 Task: Move the task Create a feature to sync data across multiple devices to the section Done in the project VikingTech and filter the tasks in the project by Due next week.
Action: Mouse moved to (88, 383)
Screenshot: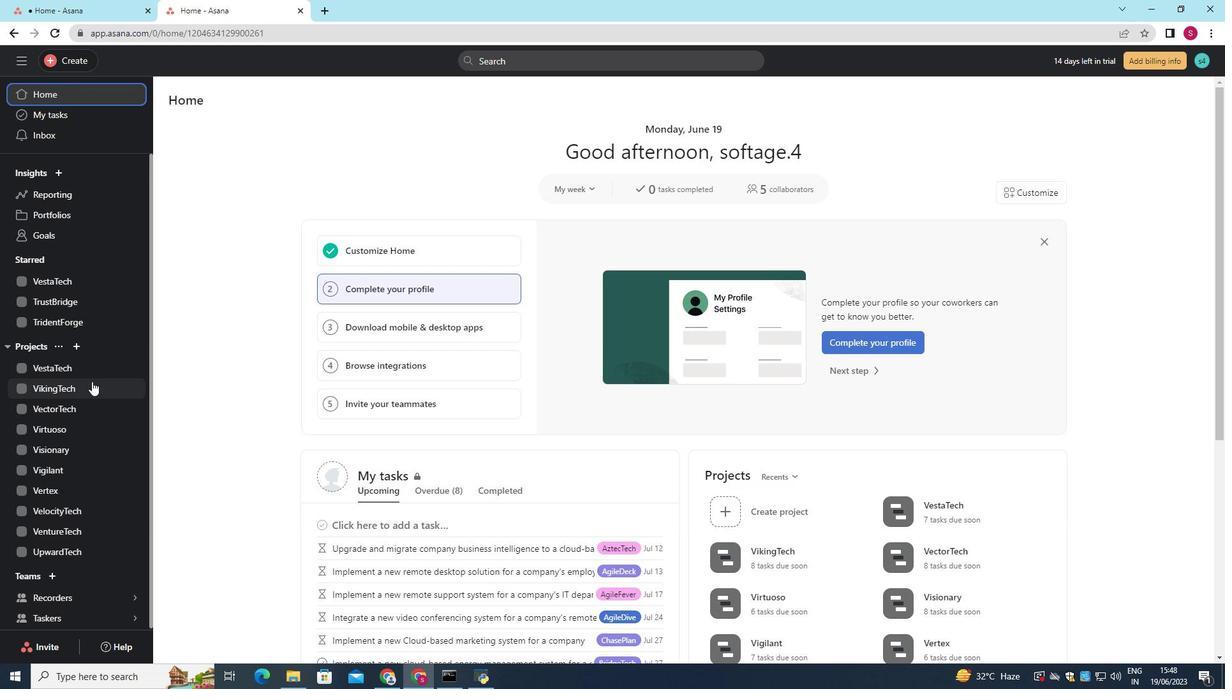 
Action: Mouse pressed left at (88, 383)
Screenshot: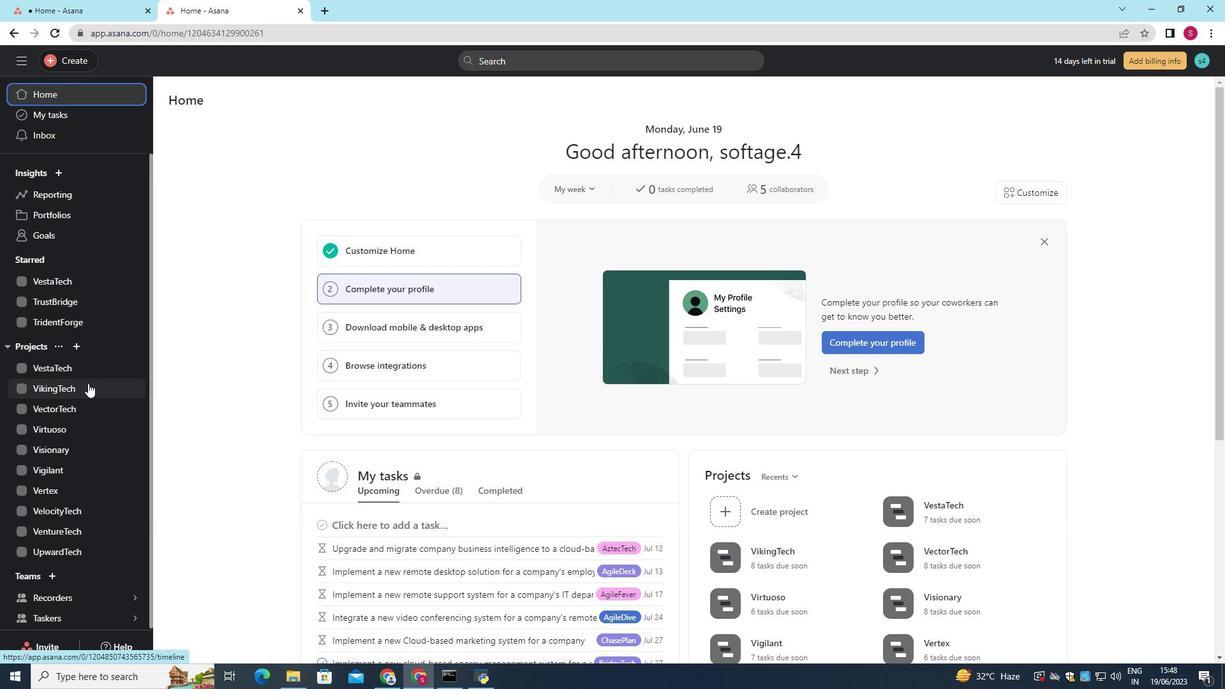 
Action: Mouse moved to (227, 129)
Screenshot: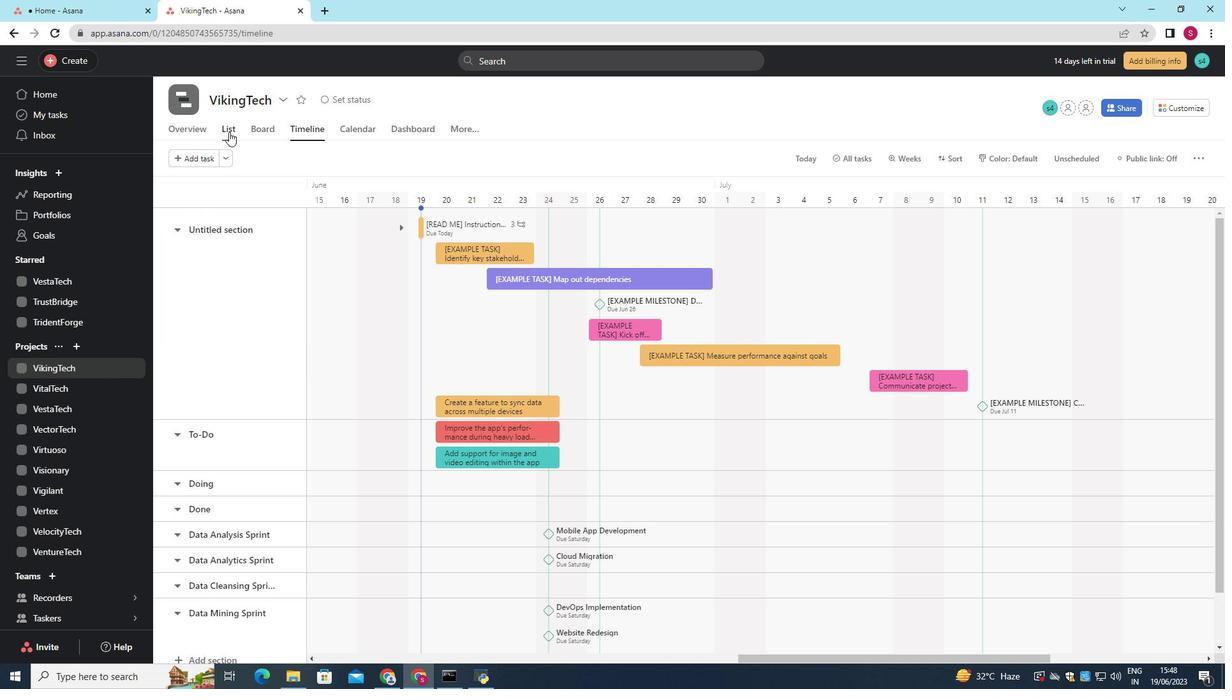 
Action: Mouse pressed left at (227, 129)
Screenshot: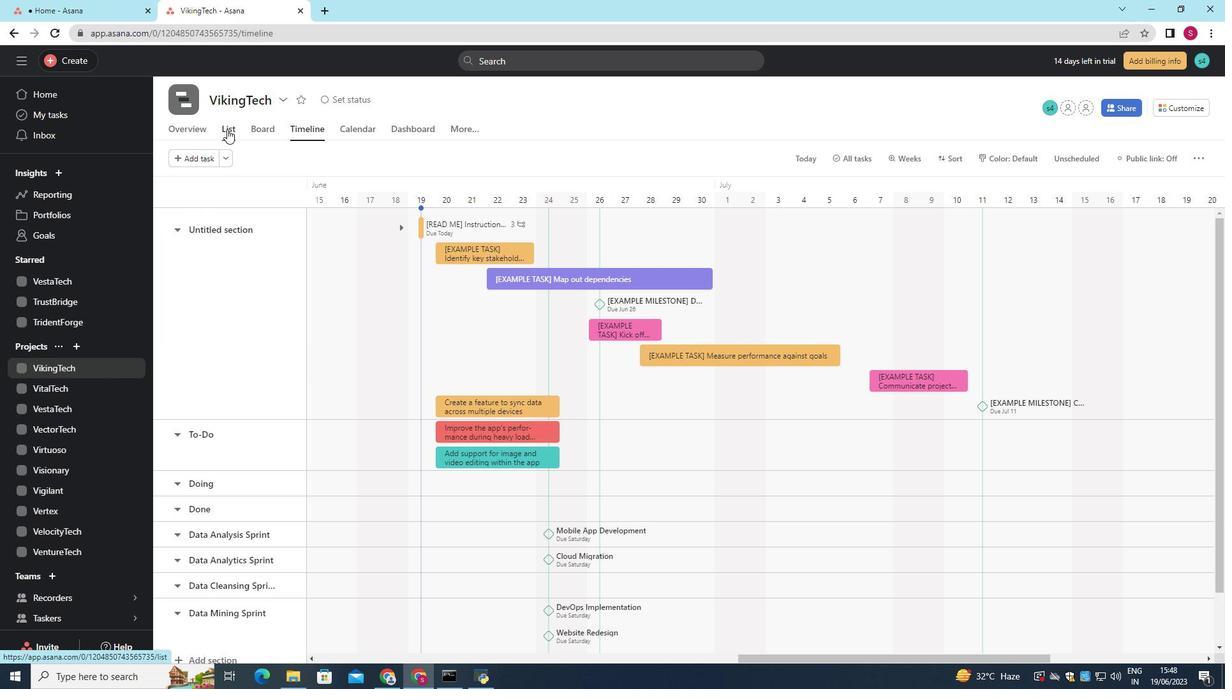 
Action: Mouse moved to (524, 243)
Screenshot: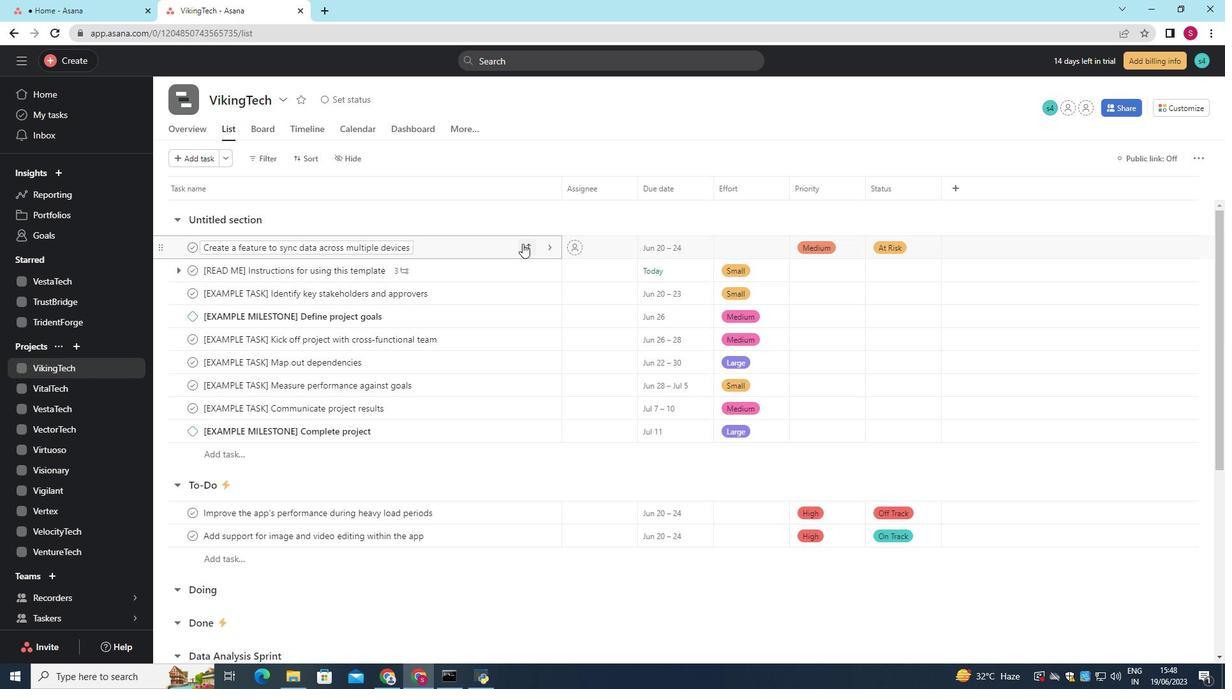 
Action: Mouse pressed left at (524, 243)
Screenshot: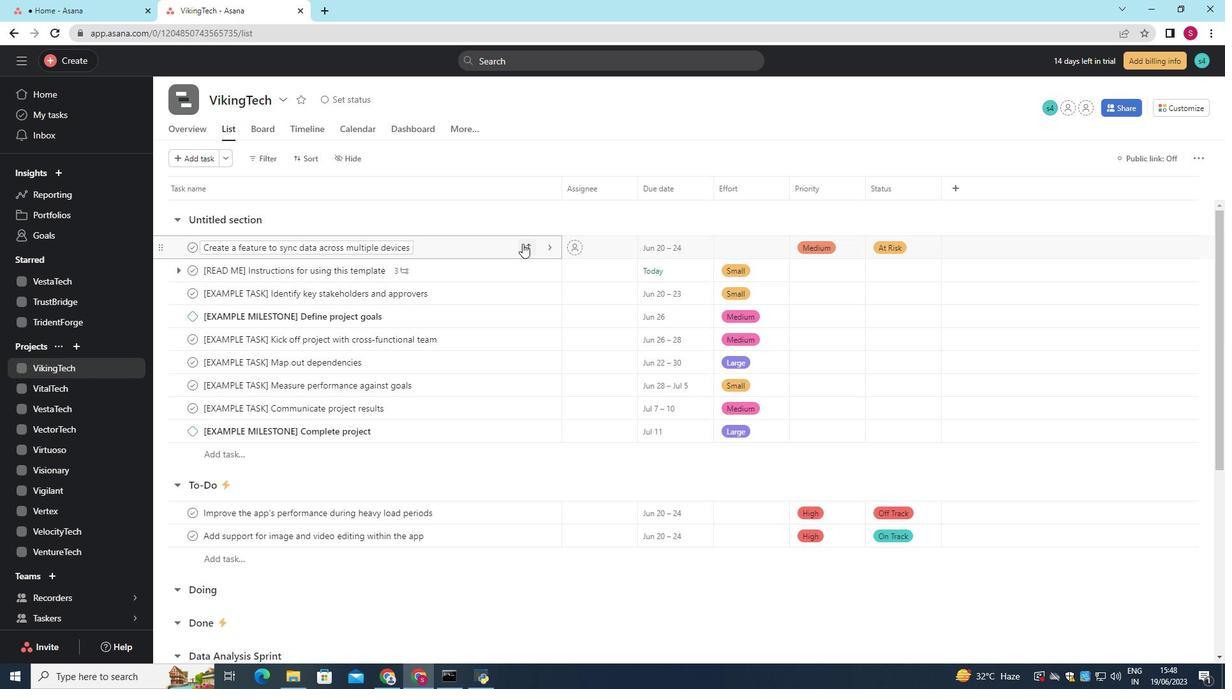 
Action: Mouse moved to (466, 363)
Screenshot: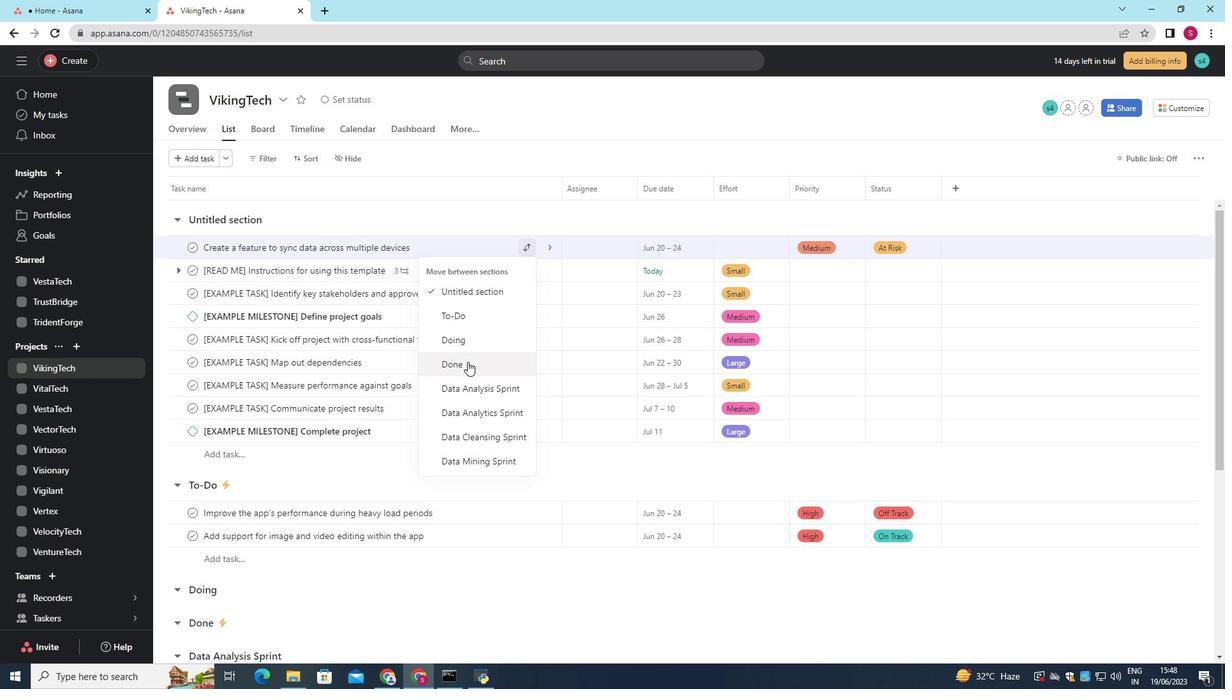 
Action: Mouse pressed left at (466, 363)
Screenshot: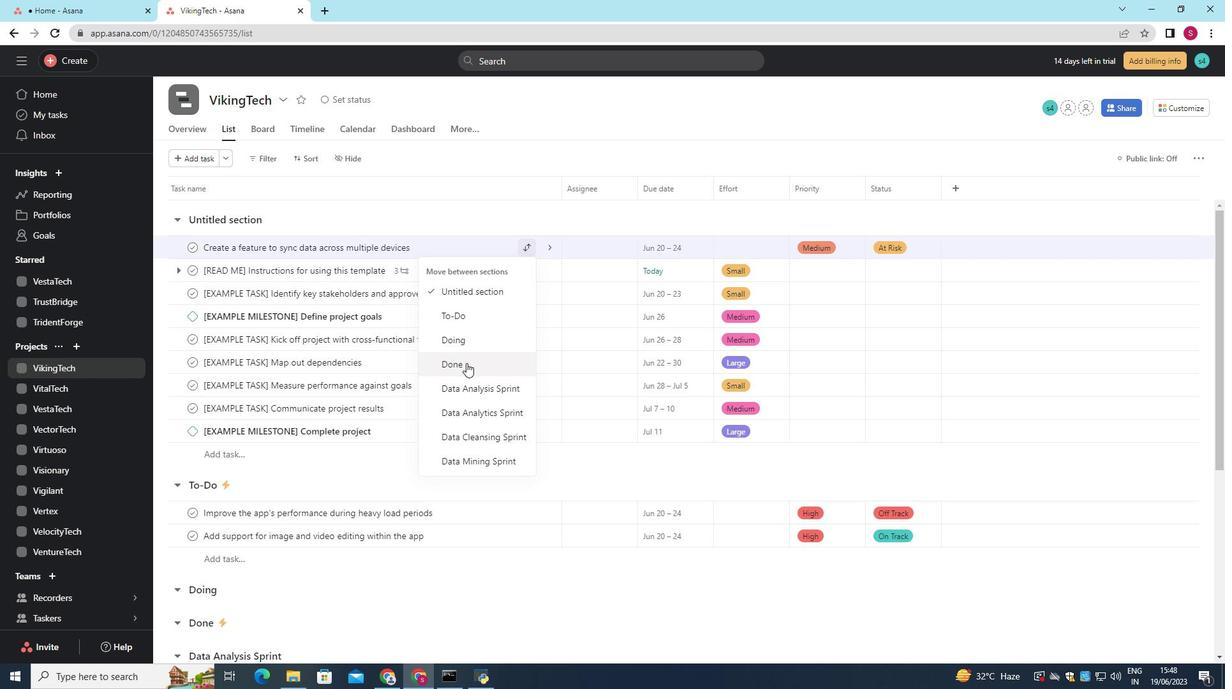 
Action: Mouse moved to (460, 347)
Screenshot: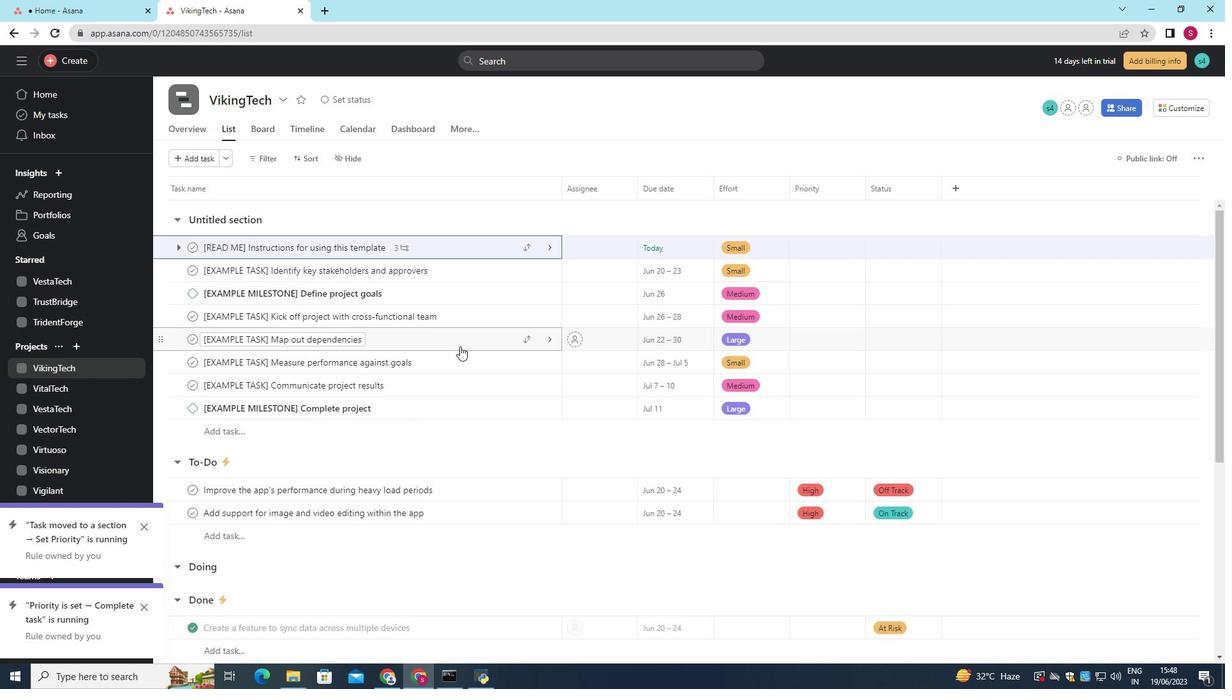 
Action: Mouse scrolled (460, 346) with delta (0, 0)
Screenshot: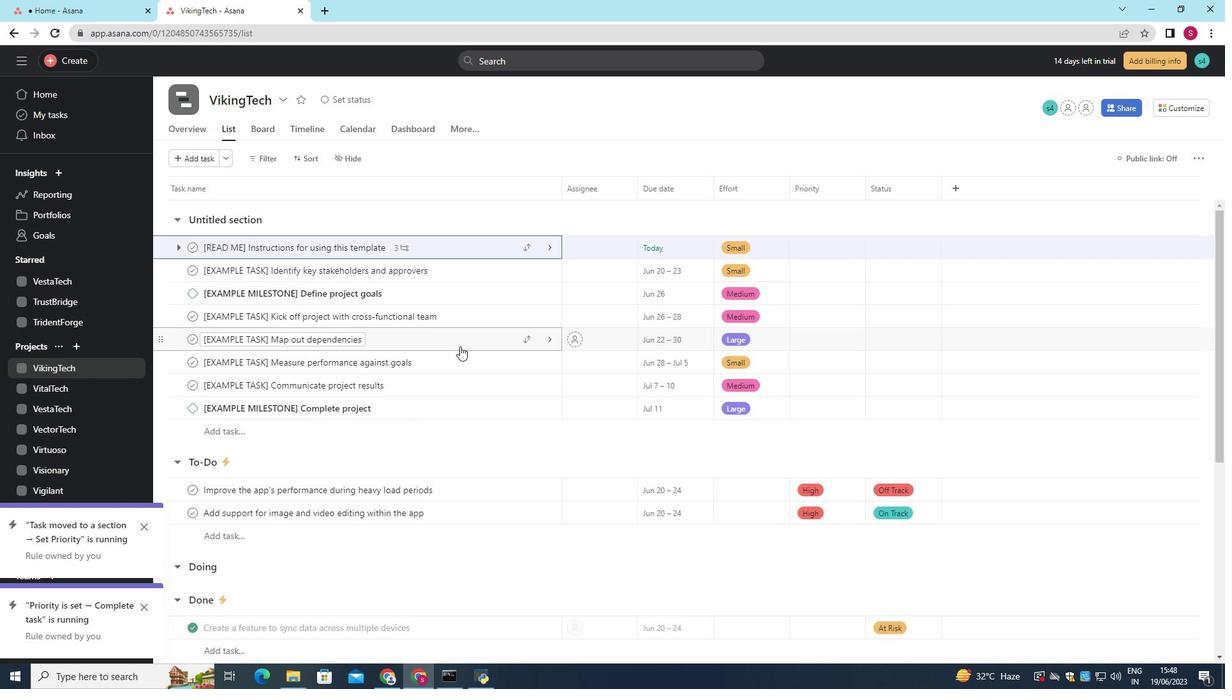 
Action: Mouse moved to (460, 348)
Screenshot: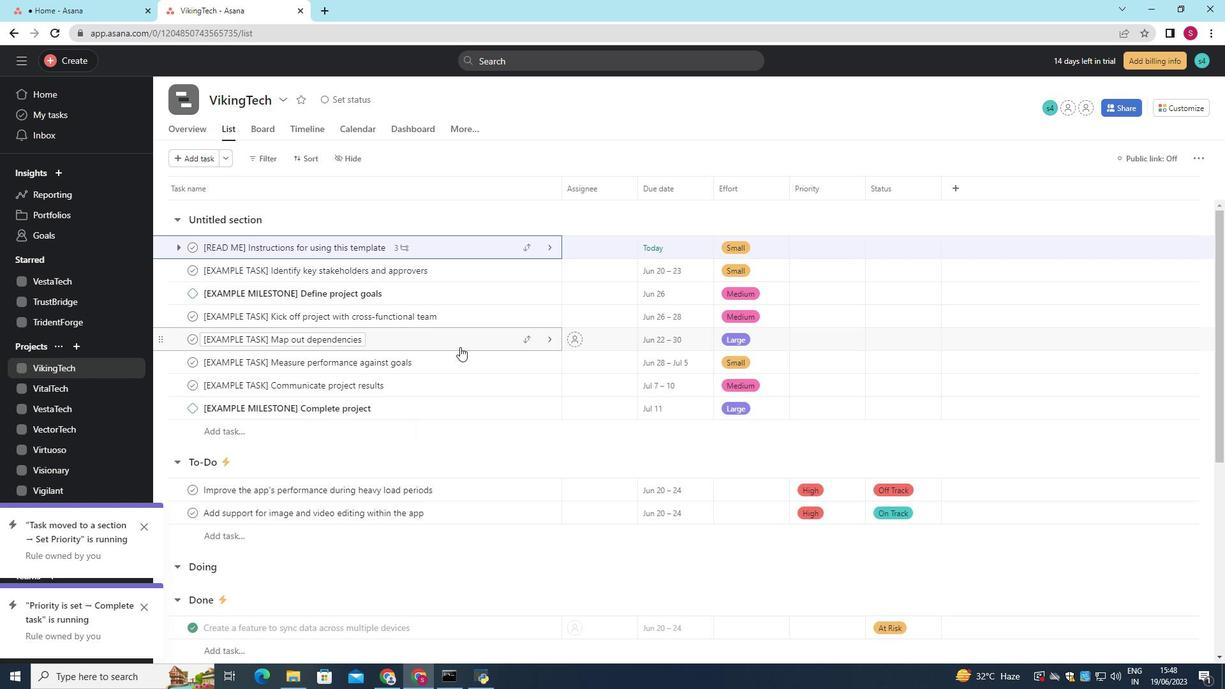 
Action: Mouse scrolled (460, 347) with delta (0, 0)
Screenshot: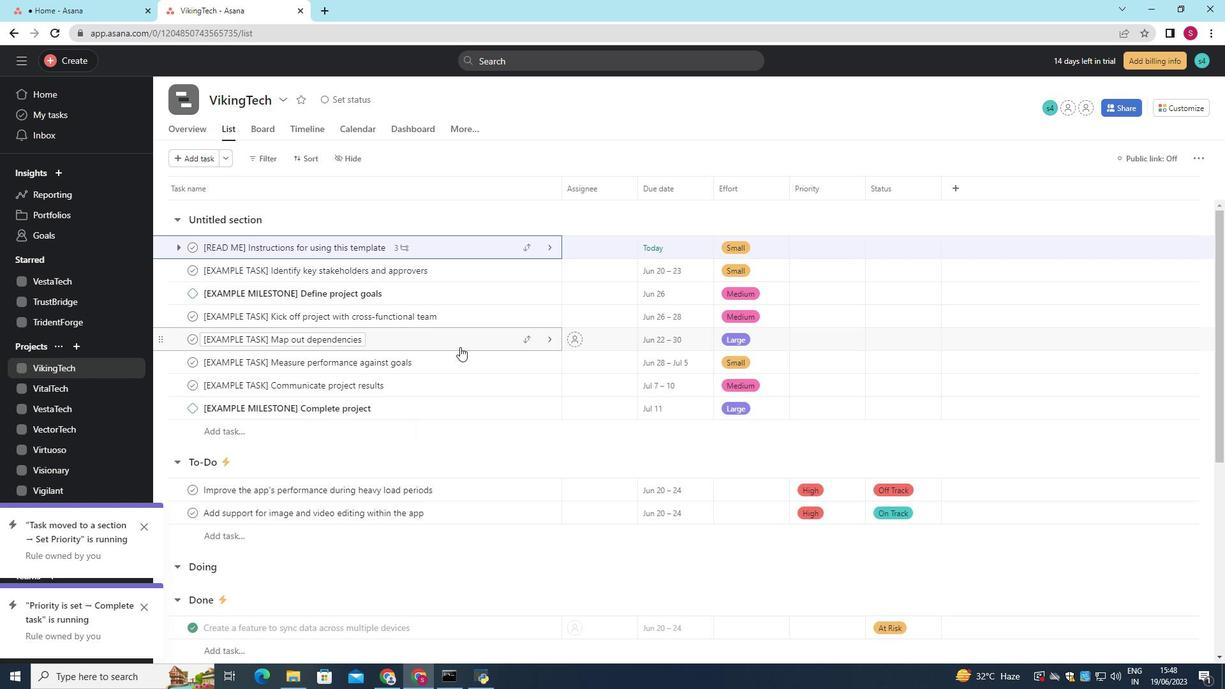 
Action: Mouse scrolled (460, 347) with delta (0, 0)
Screenshot: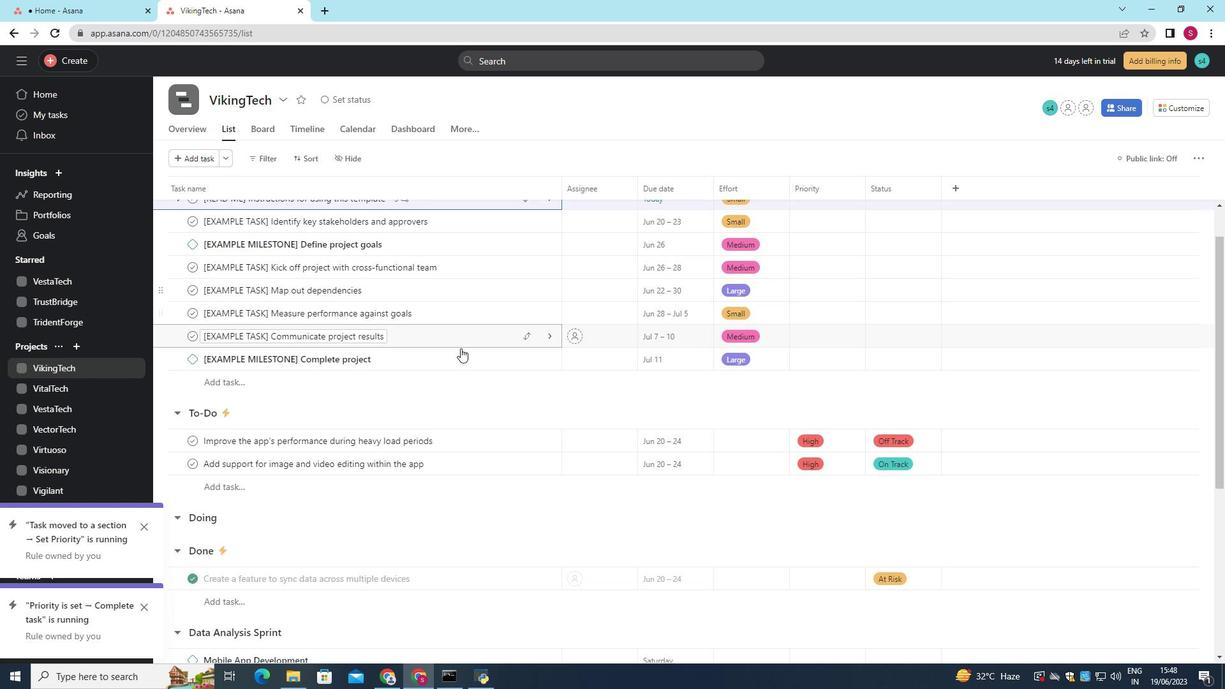 
Action: Mouse scrolled (460, 347) with delta (0, 0)
Screenshot: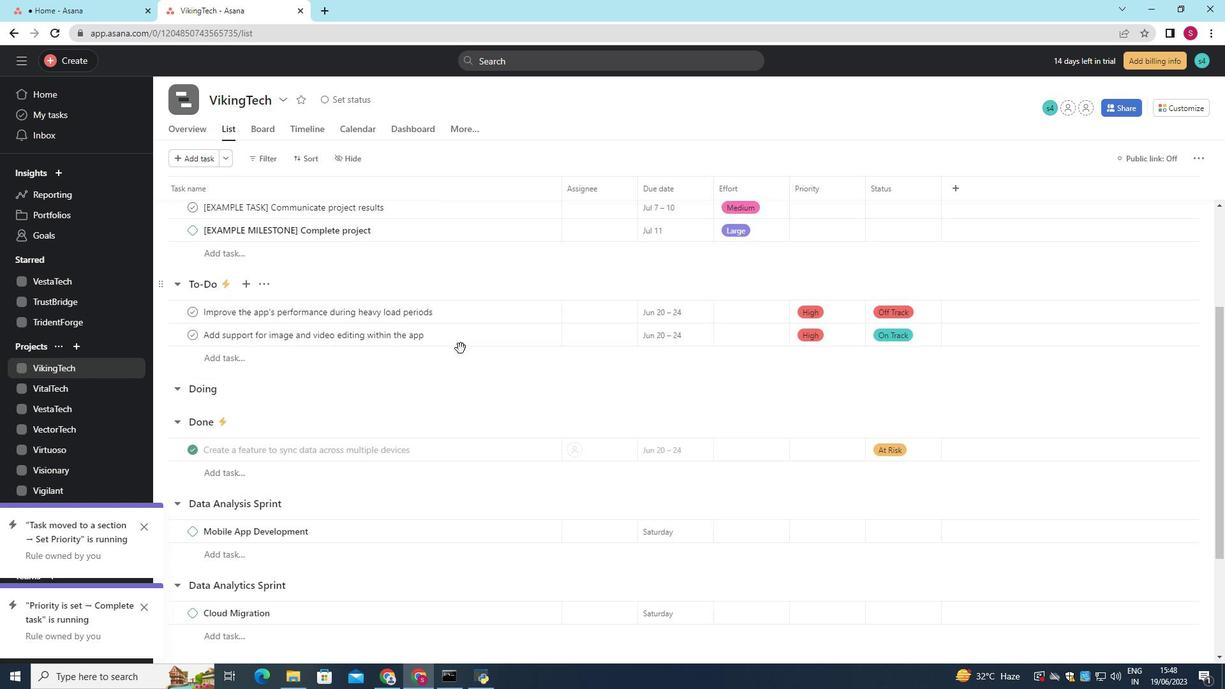 
Action: Mouse scrolled (460, 347) with delta (0, 0)
Screenshot: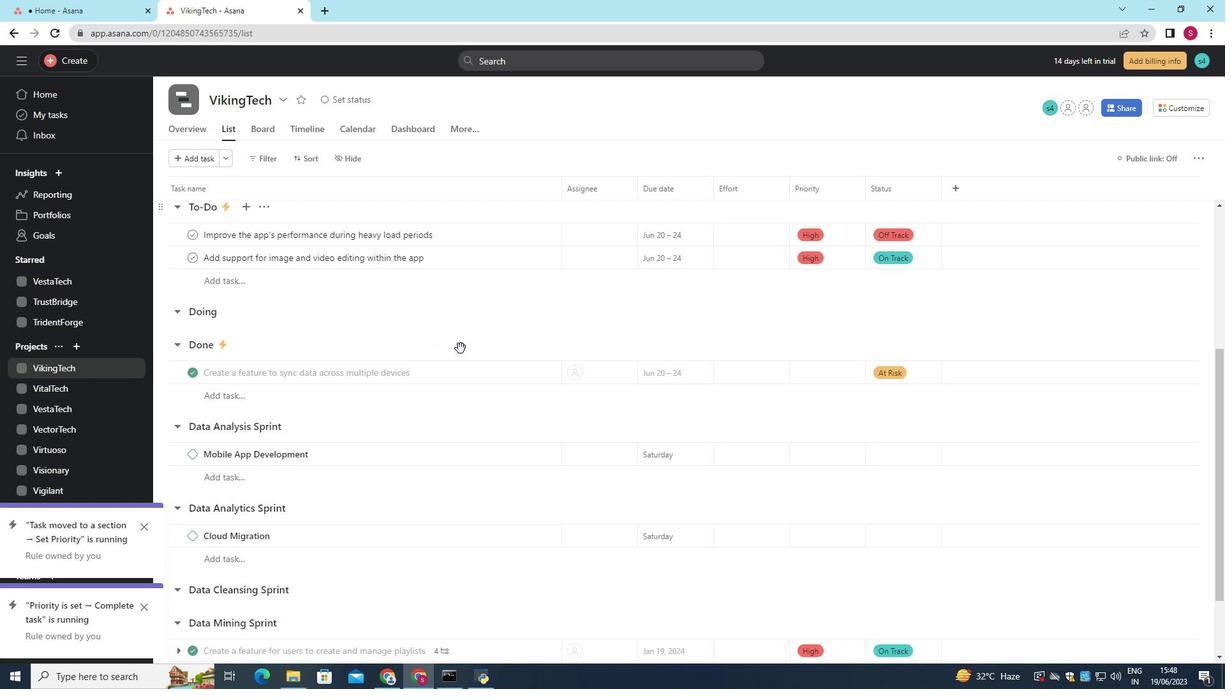 
Action: Mouse moved to (476, 305)
Screenshot: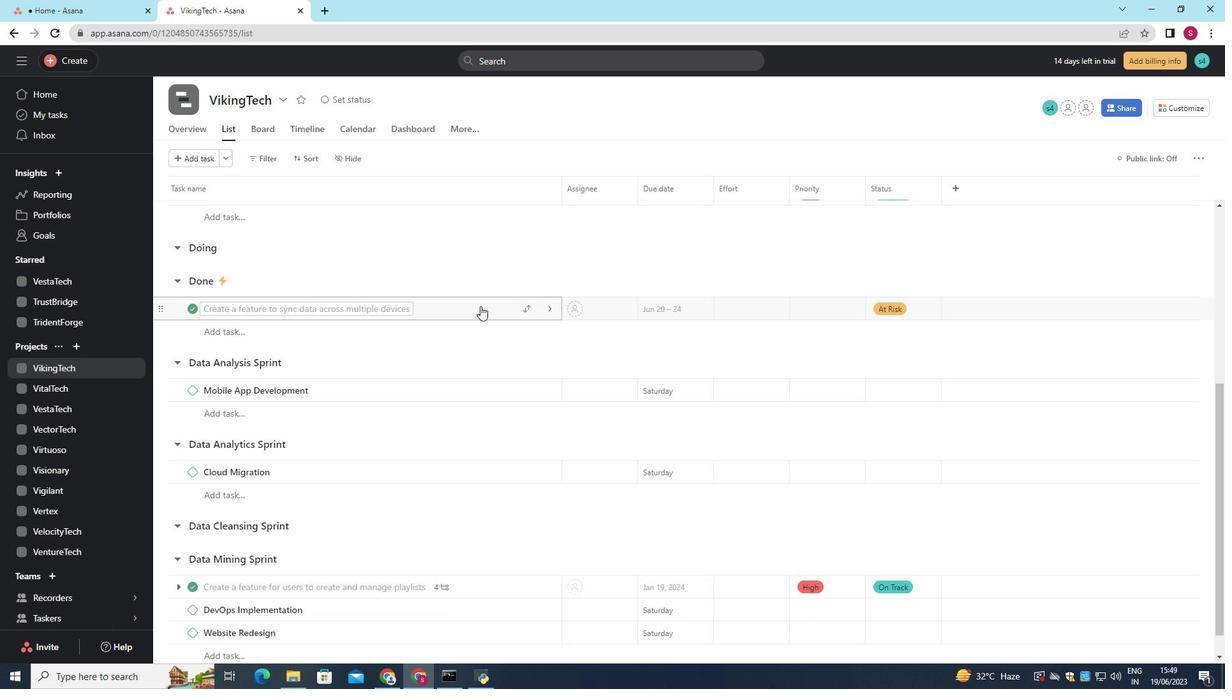 
Action: Mouse pressed left at (476, 305)
Screenshot: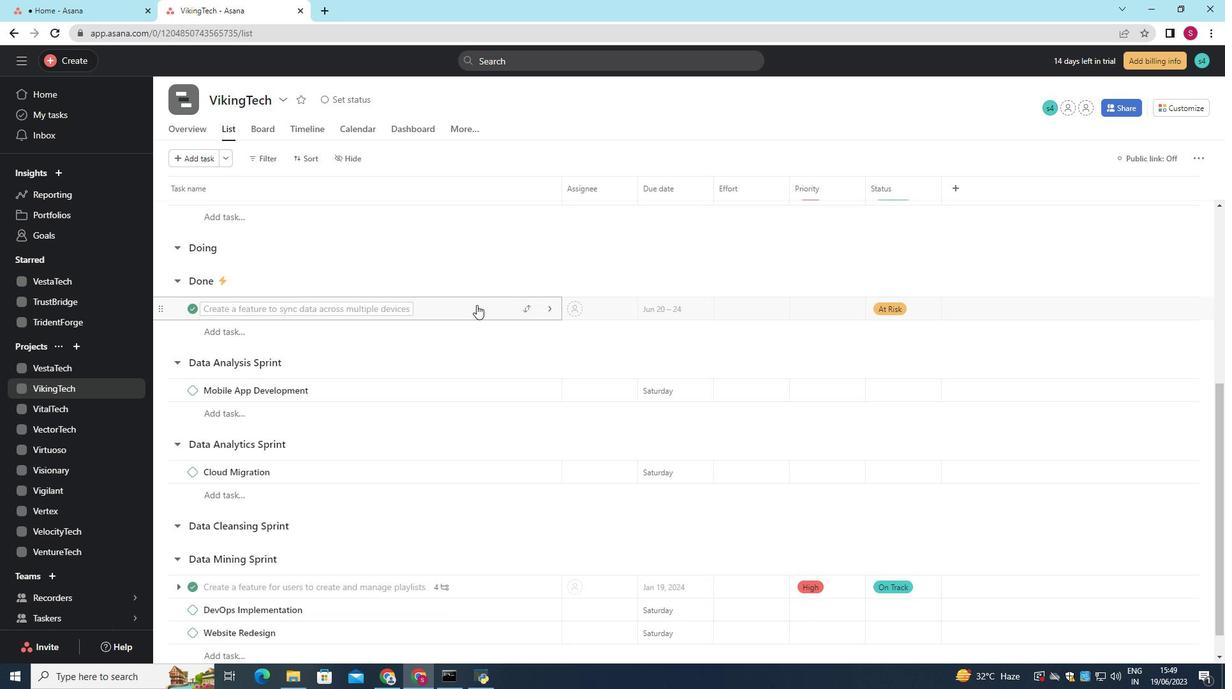 
Action: Mouse moved to (269, 155)
Screenshot: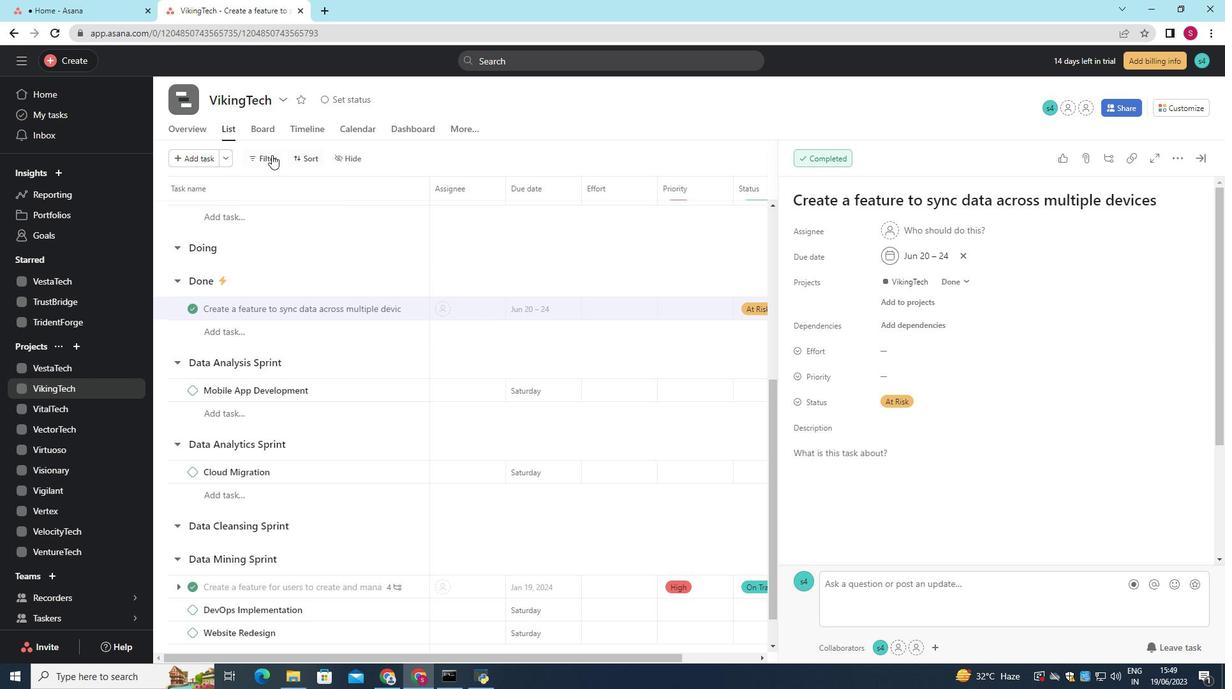 
Action: Mouse pressed left at (269, 155)
Screenshot: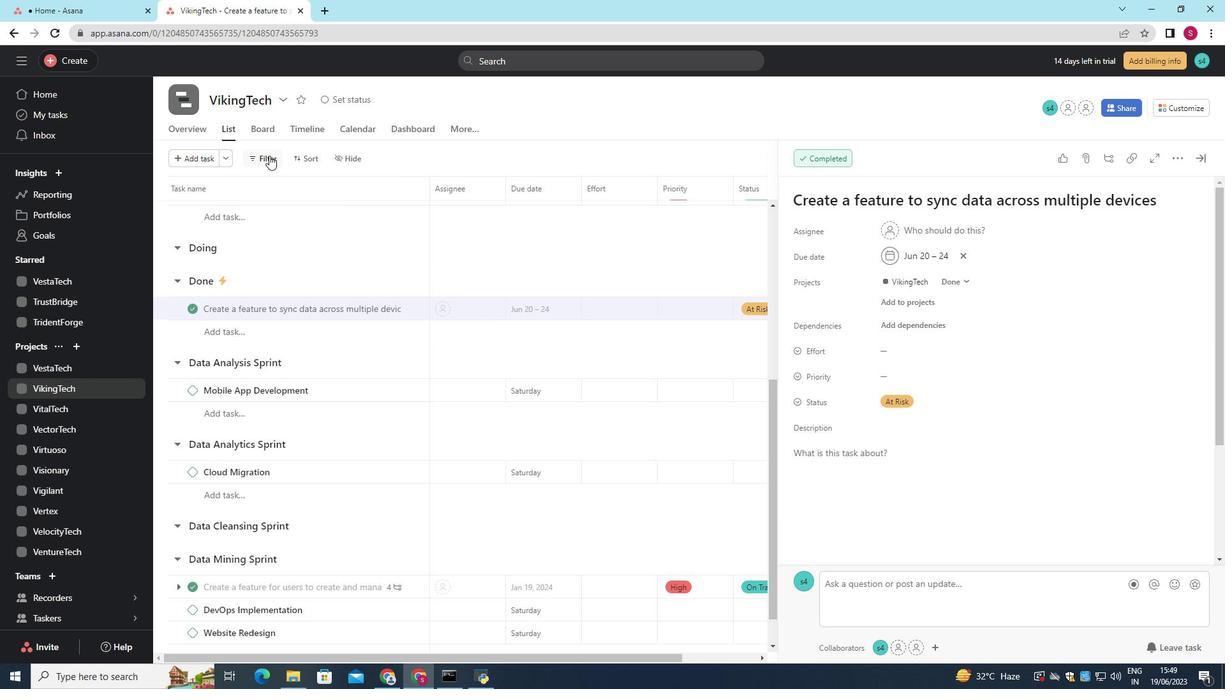 
Action: Mouse moved to (287, 224)
Screenshot: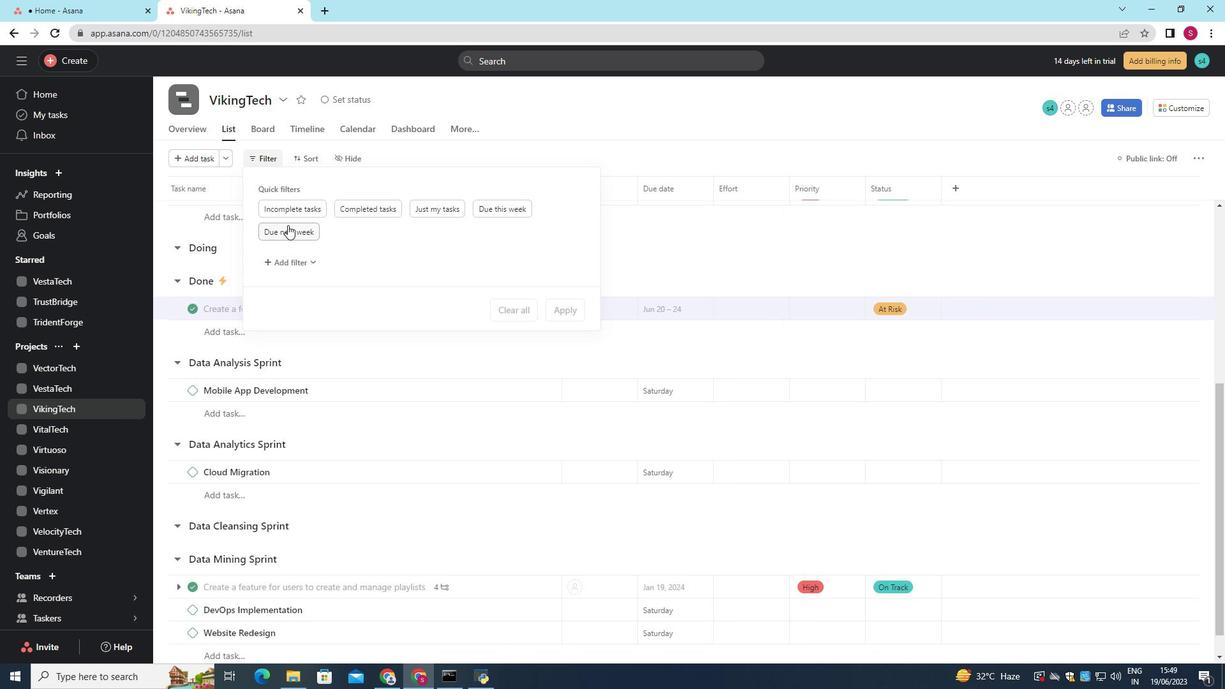 
Action: Mouse pressed left at (287, 224)
Screenshot: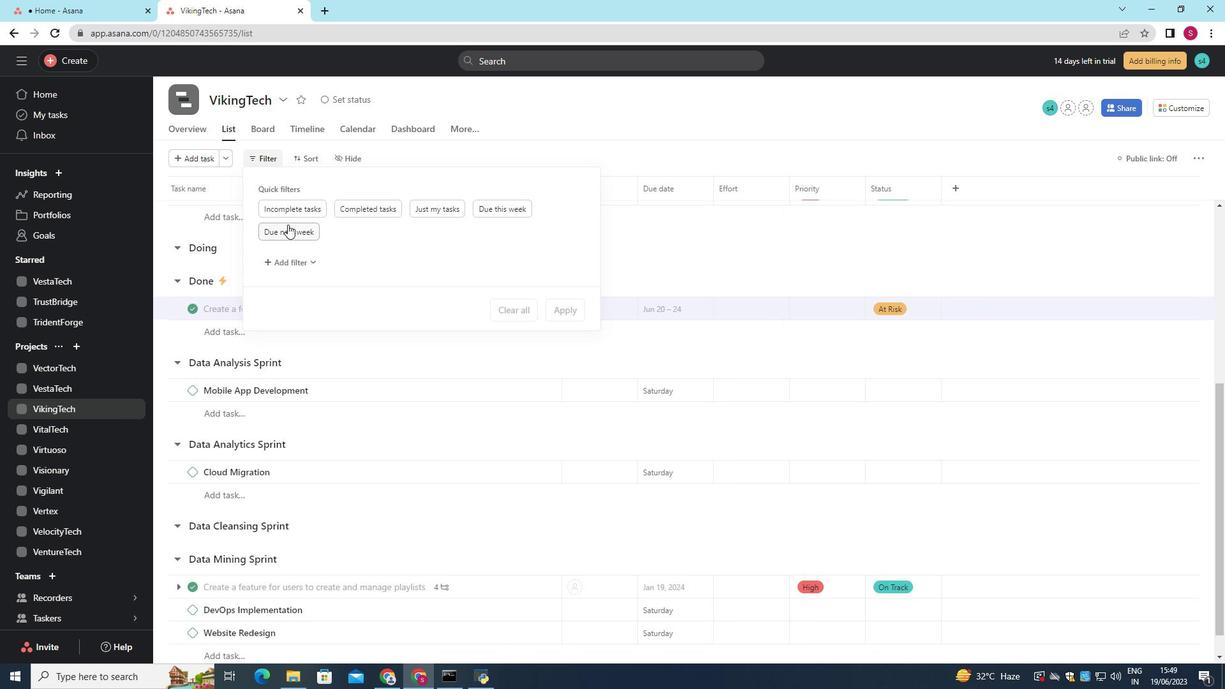 
Action: Mouse moved to (294, 216)
Screenshot: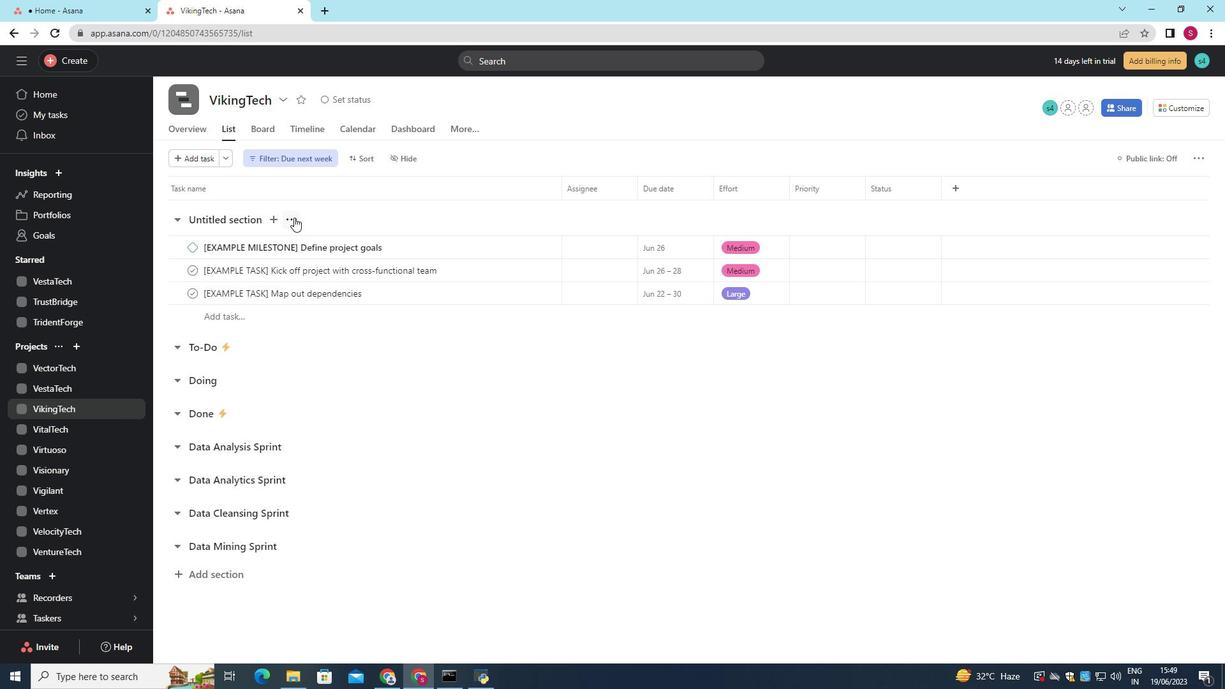 
